 Task: Create a section Code Rush and in the section, add a milestone Product Backlog Refinement in the project AgileNimbus
Action: Mouse moved to (200, 414)
Screenshot: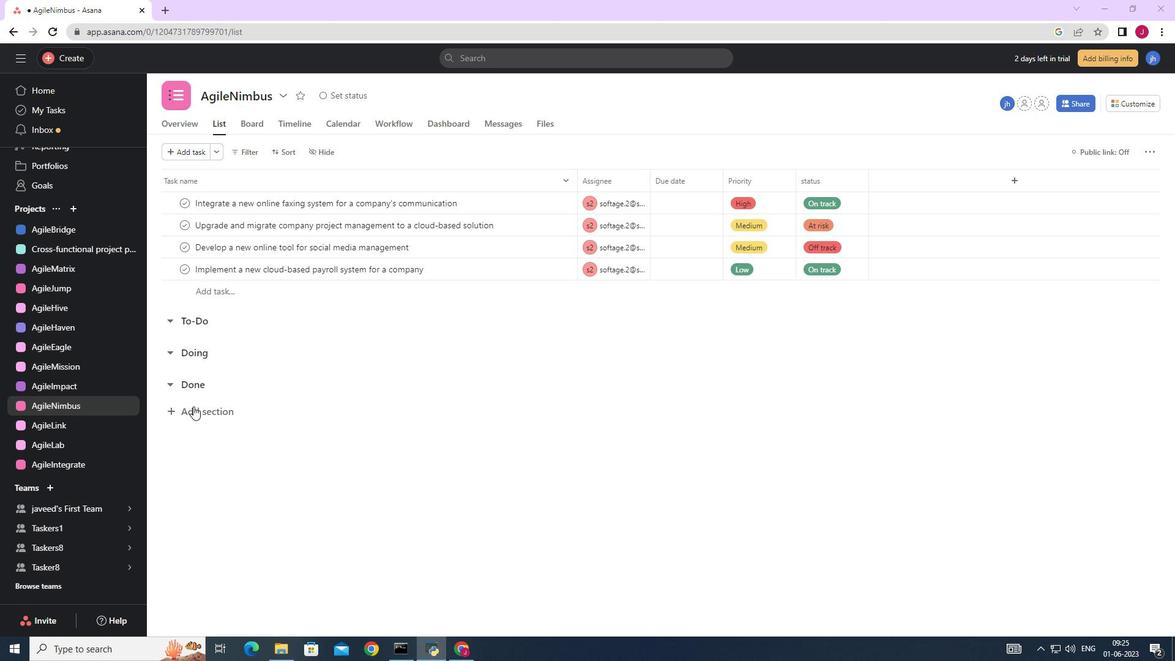 
Action: Mouse pressed left at (200, 414)
Screenshot: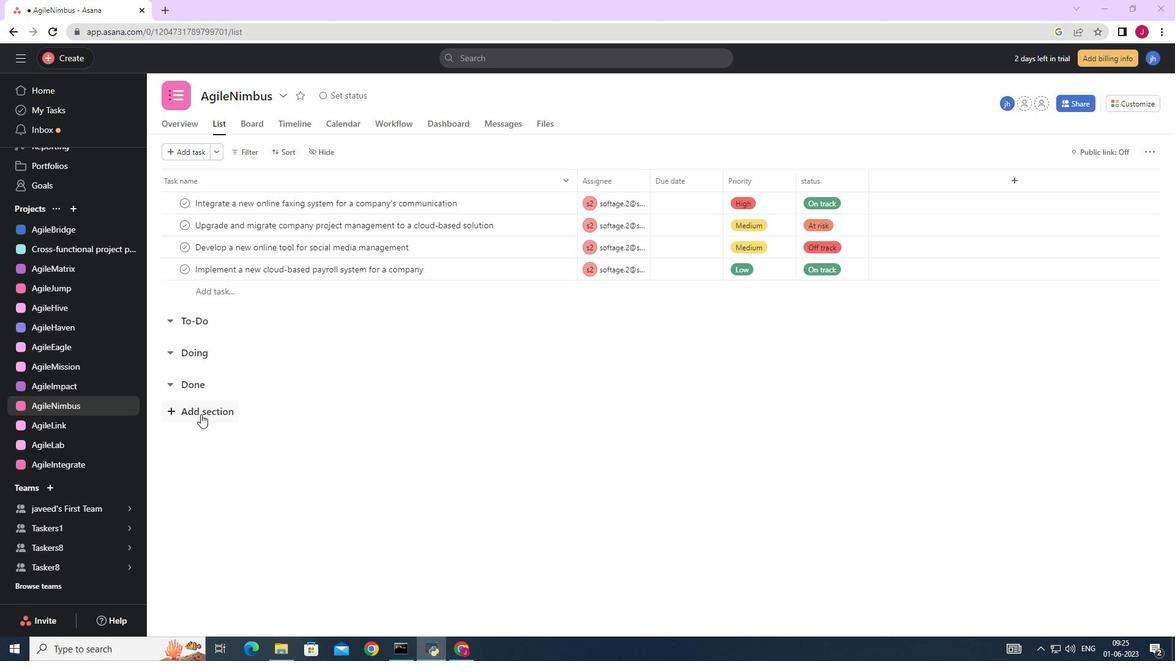 
Action: Mouse moved to (258, 417)
Screenshot: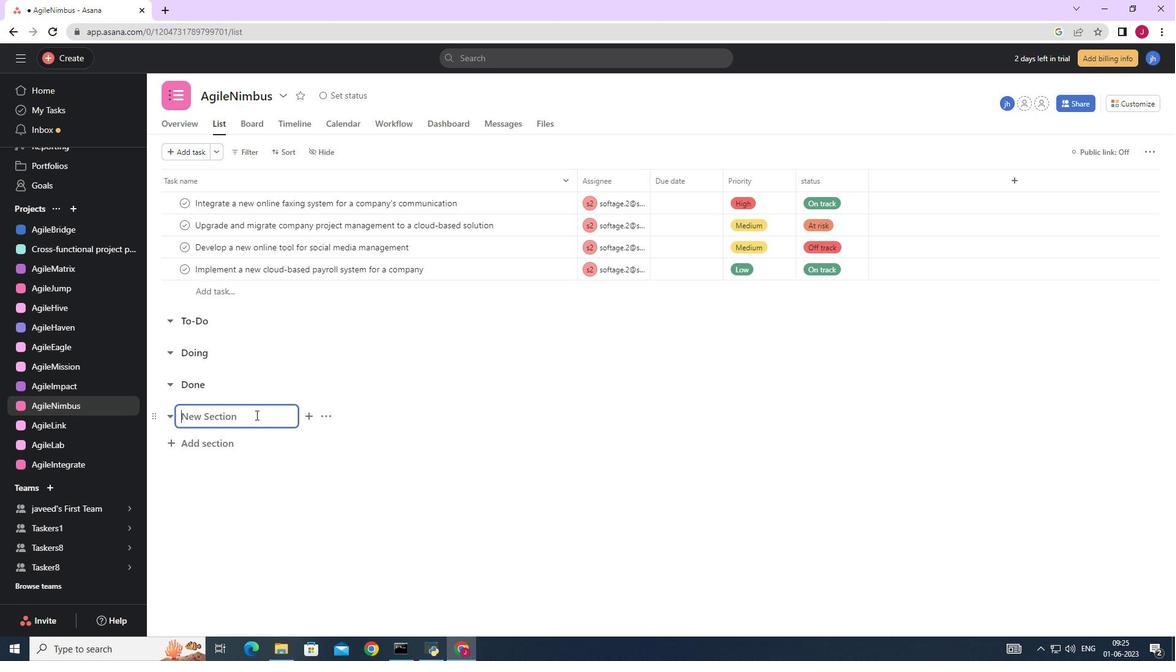 
Action: Key pressed <Key.caps_lock>V<Key.backspace>C<Key.caps_lock>ode<Key.space><Key.caps_lock>R<Key.caps_lock>ush
Screenshot: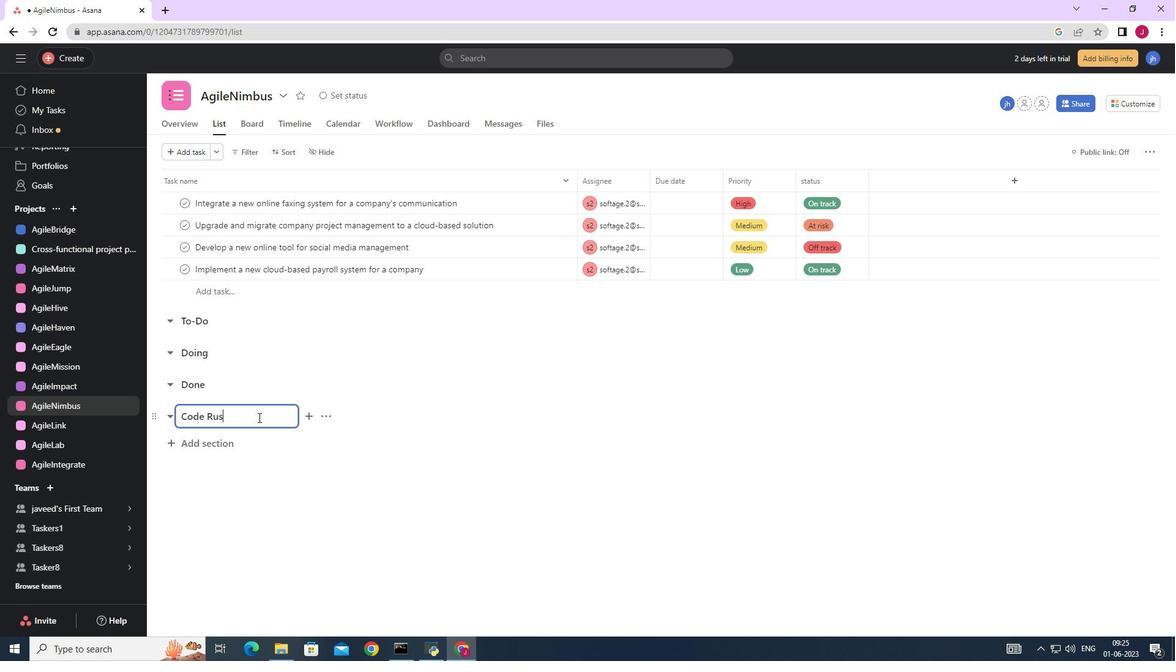
Action: Mouse moved to (208, 439)
Screenshot: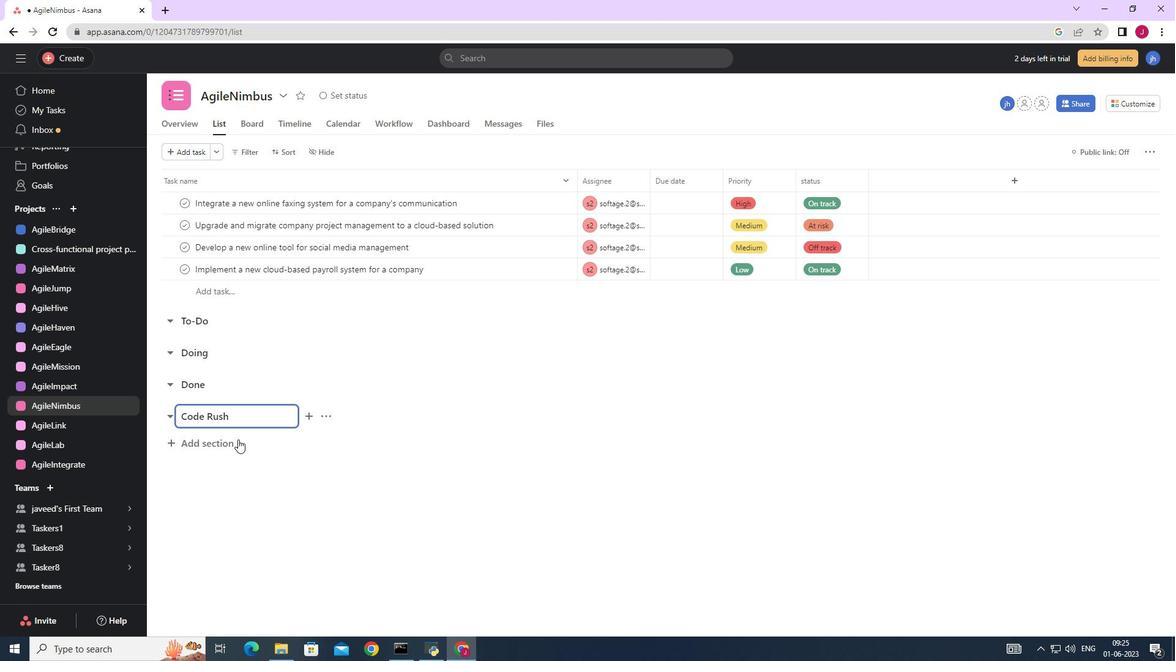 
Action: Mouse pressed left at (208, 439)
Screenshot: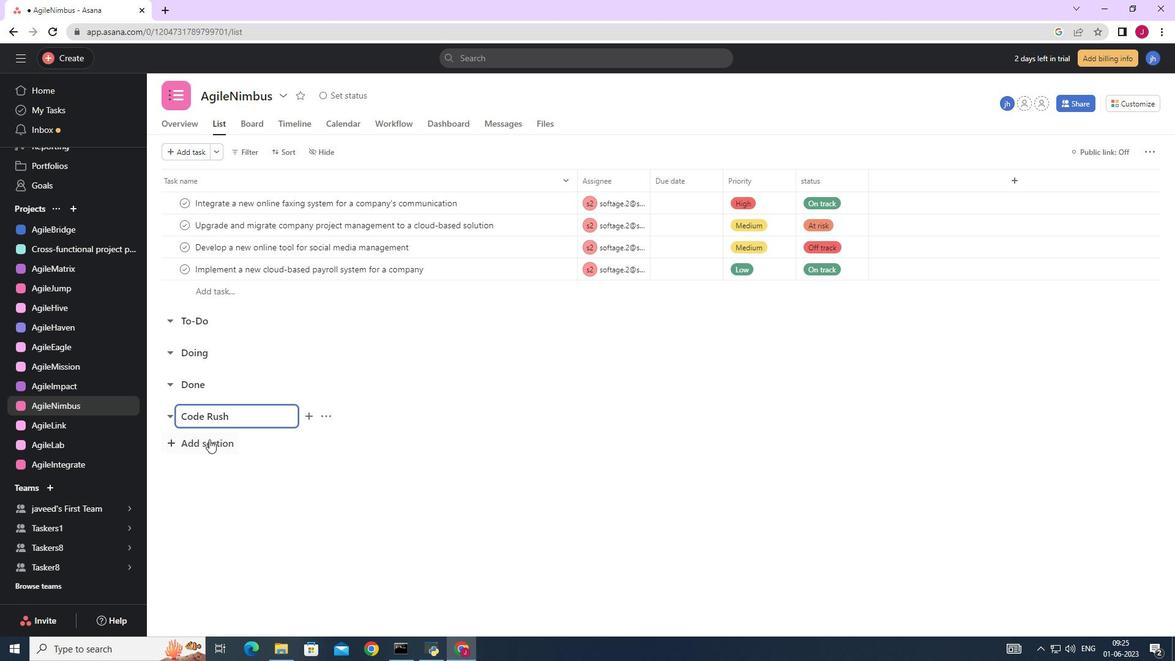 
Action: Key pressed <Key.caps_lock>P<Key.caps_lock>roduct<Key.space><Key.caps_lock>B<Key.caps_lock>acklog<Key.space><Key.caps_lock>R<Key.caps_lock>efinement
Screenshot: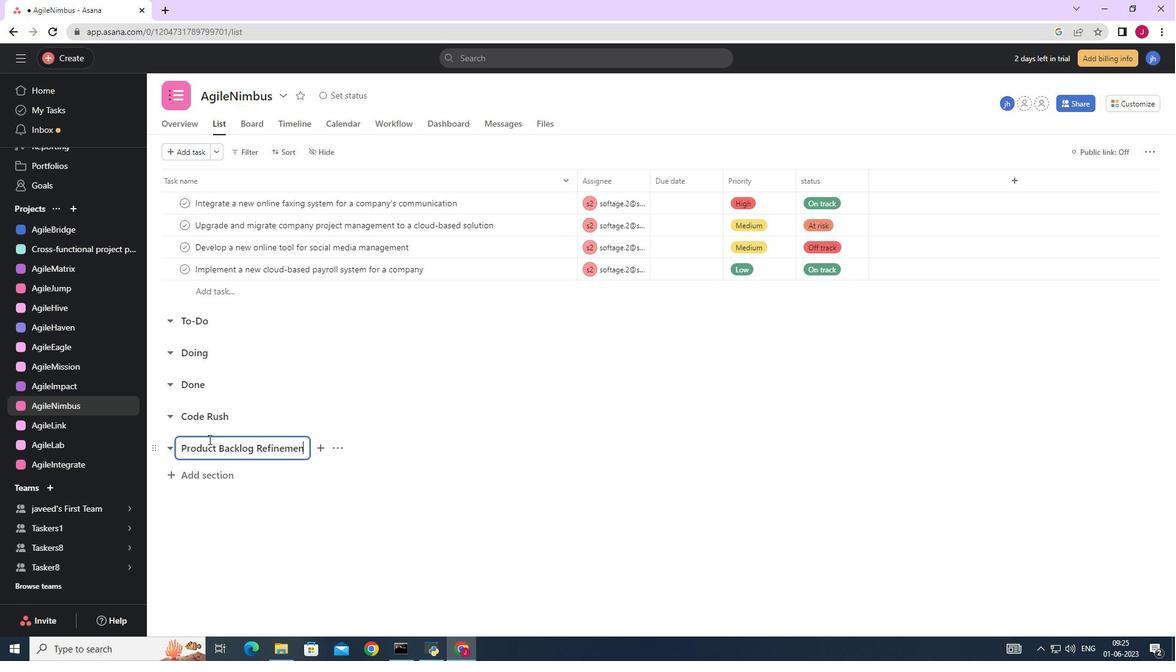 
Action: Mouse moved to (179, 448)
Screenshot: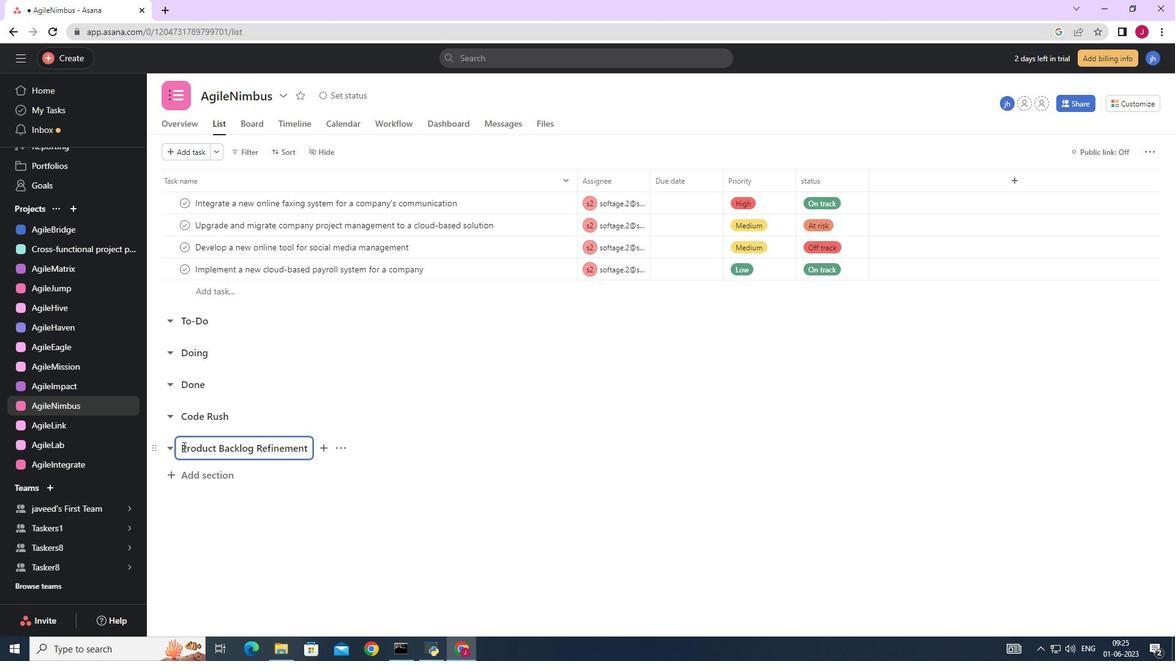 
Action: Mouse pressed left at (179, 448)
Screenshot: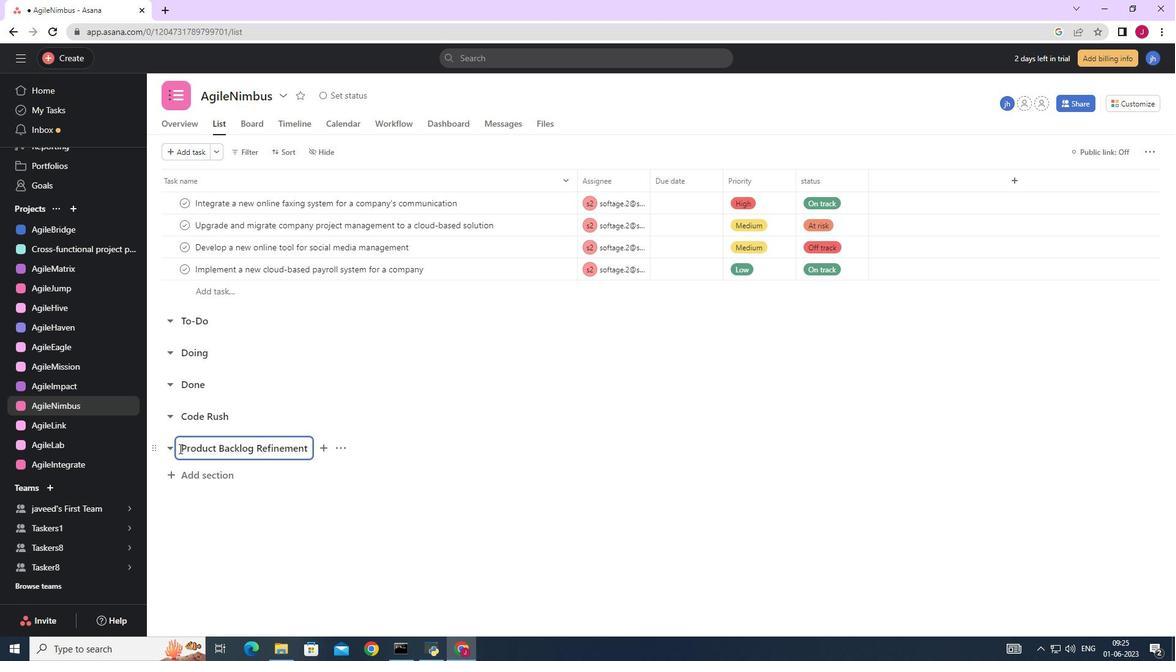 
Action: Mouse moved to (302, 448)
Screenshot: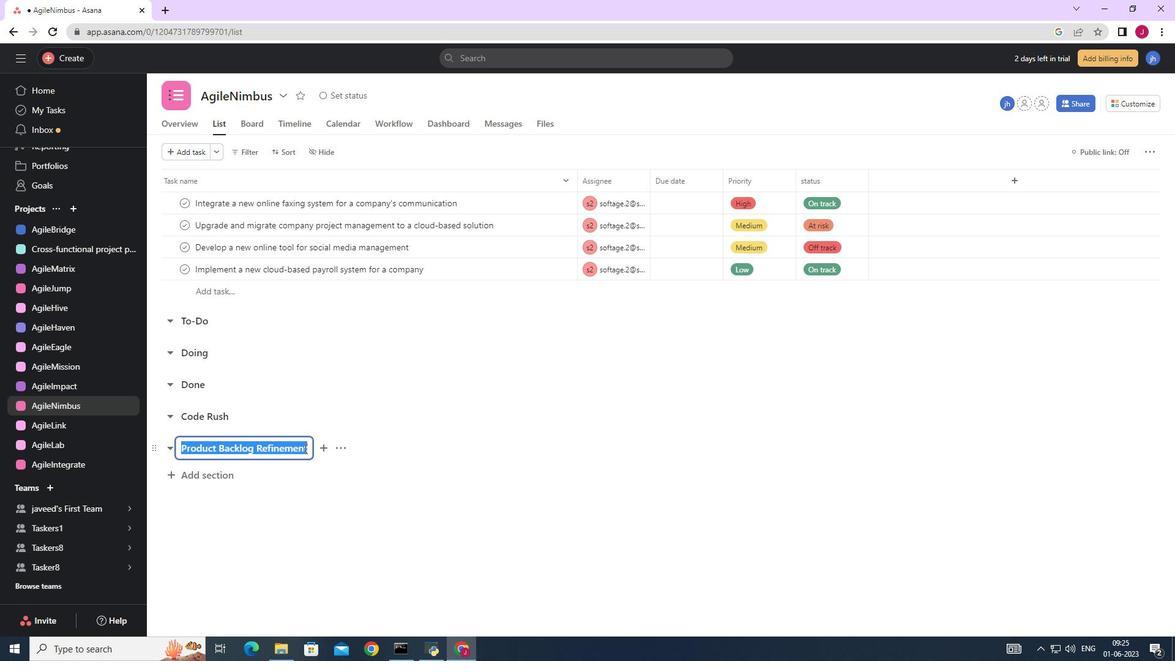 
Action: Mouse pressed right at (302, 448)
Screenshot: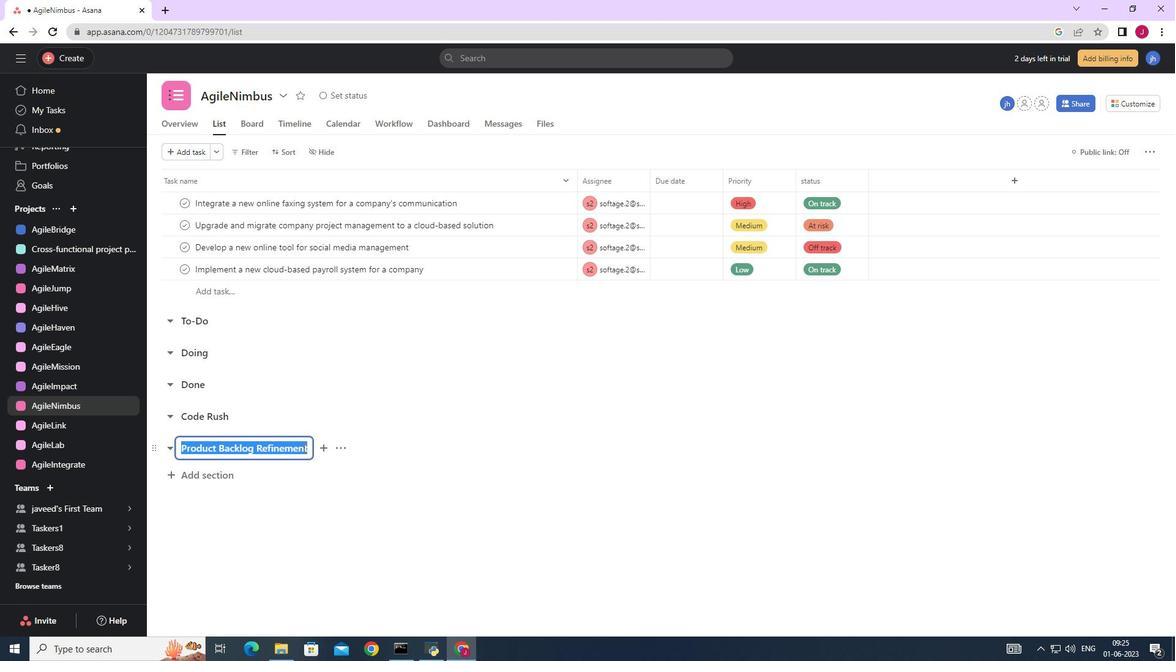 
Action: Mouse moved to (353, 284)
Screenshot: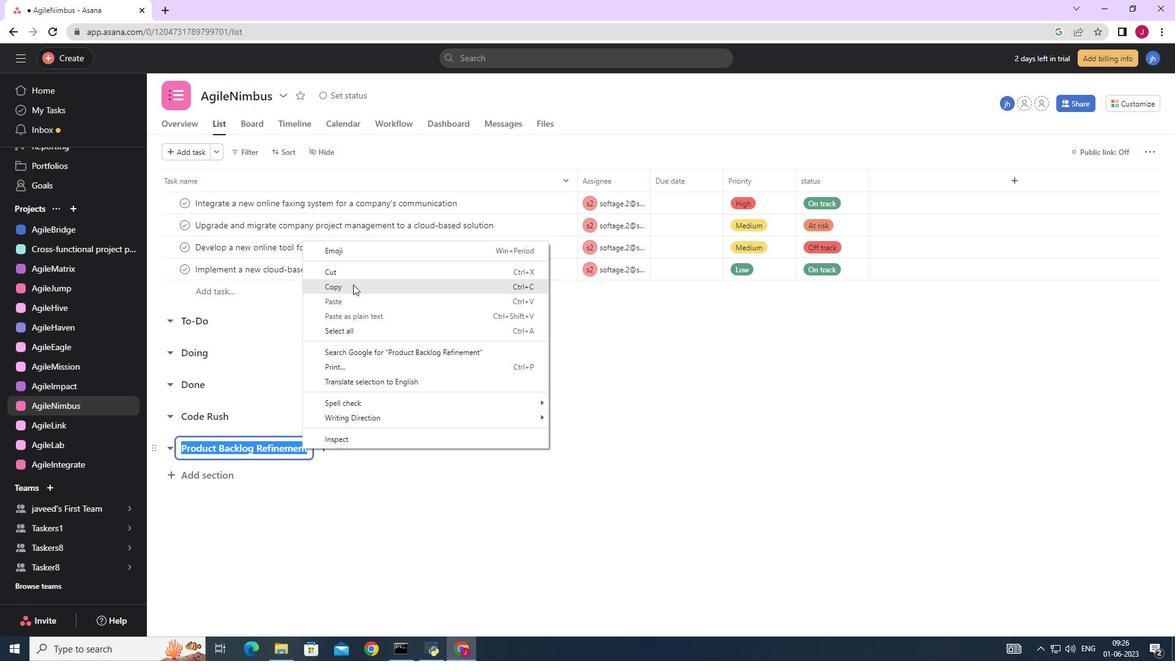 
Action: Mouse pressed left at (353, 284)
Screenshot: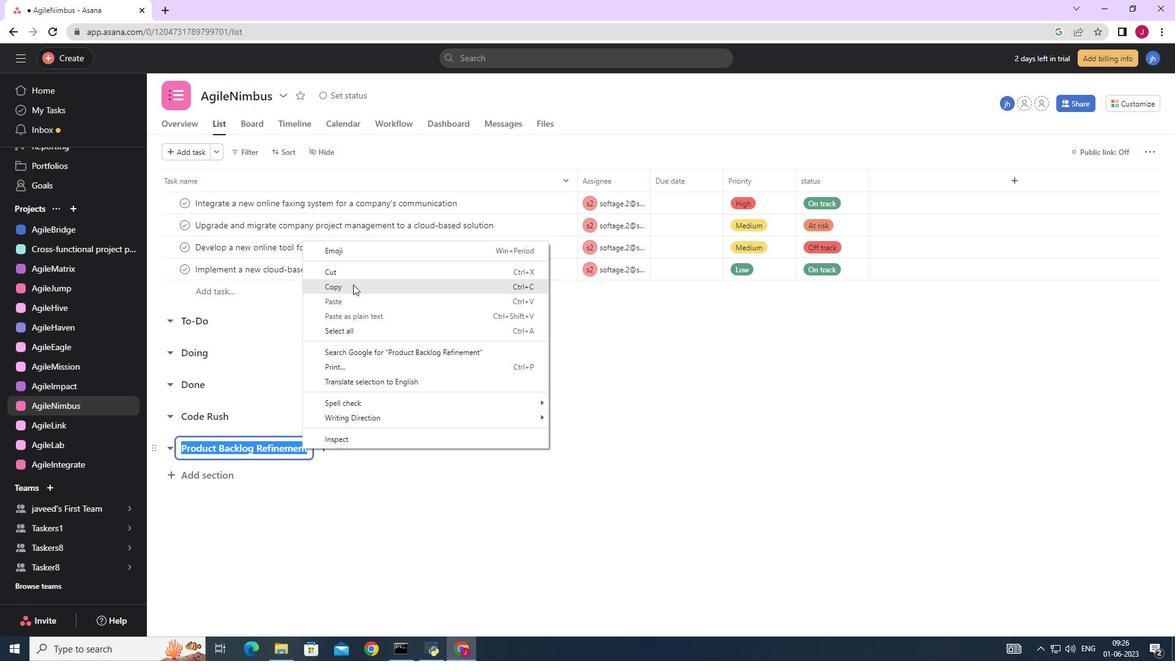 
Action: Mouse moved to (449, 487)
Screenshot: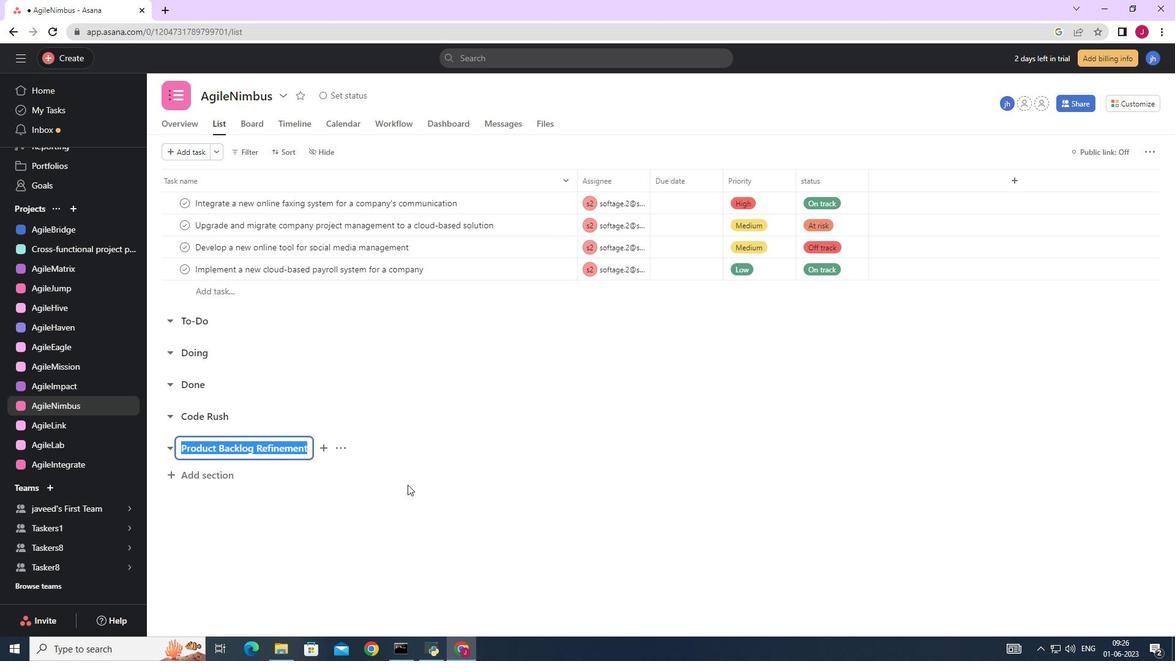 
Action: Key pressed <Key.backspace>
Screenshot: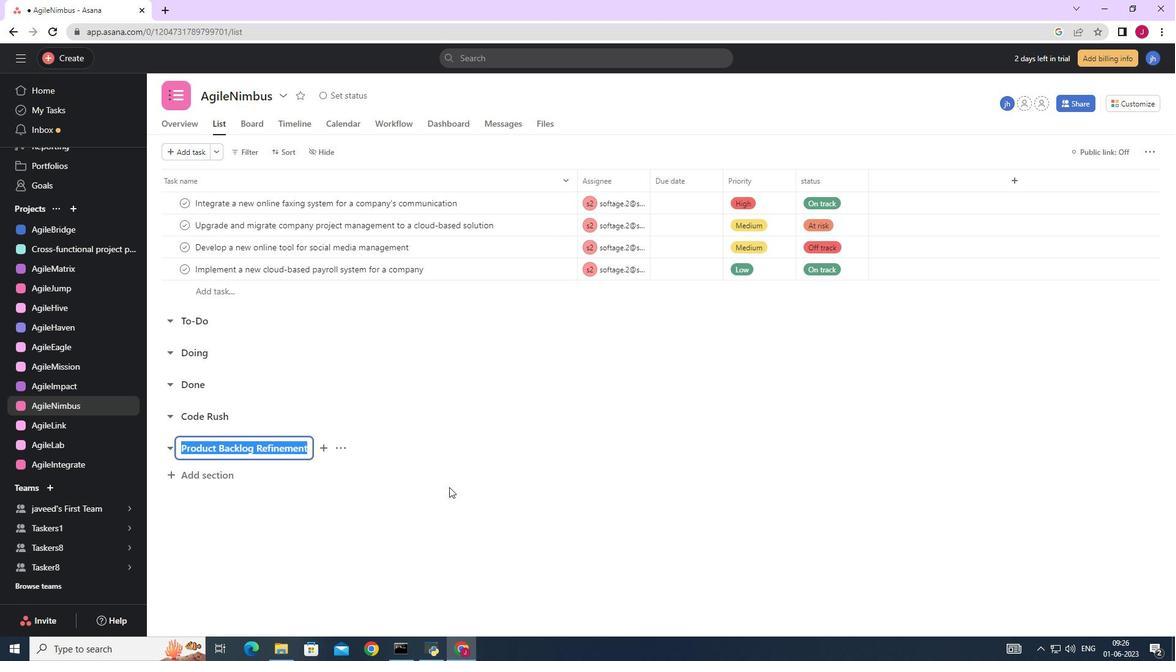 
Action: Mouse moved to (211, 416)
Screenshot: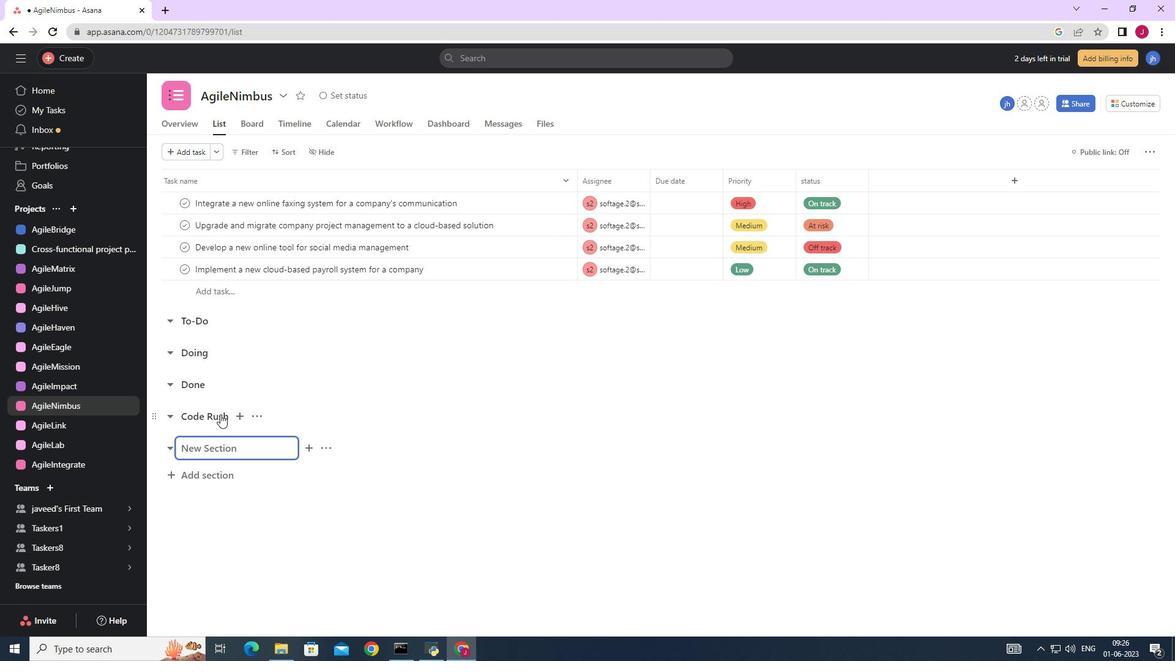 
Action: Mouse pressed left at (211, 416)
Screenshot: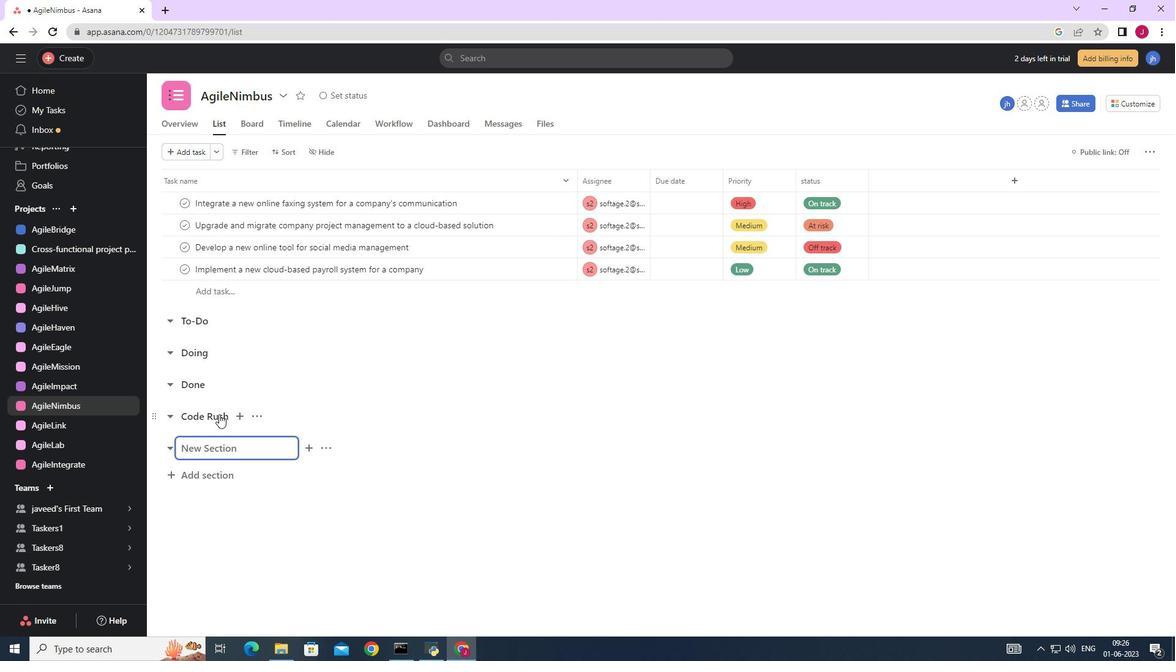 
Action: Key pressed <Key.enter>
Screenshot: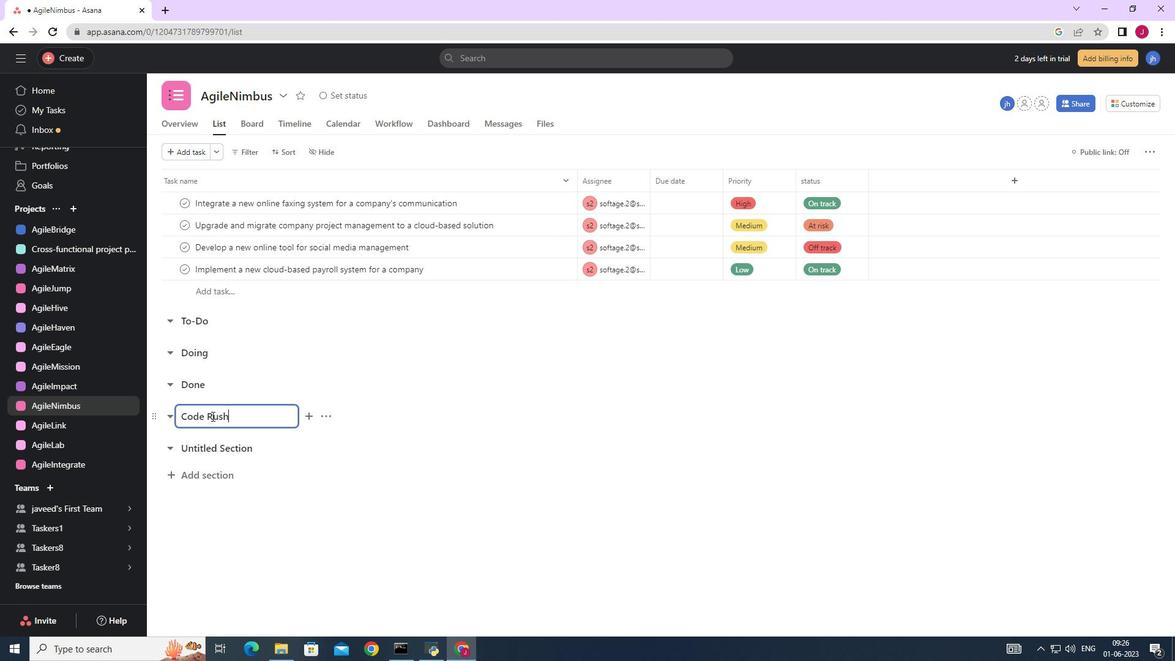 
Action: Mouse moved to (230, 441)
Screenshot: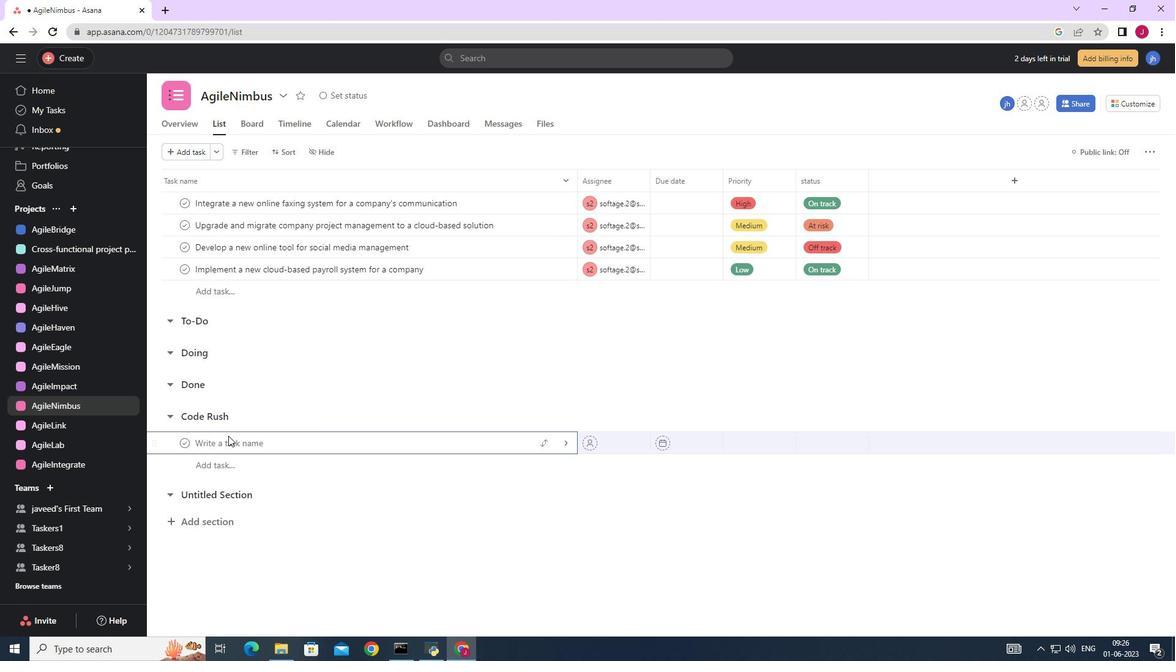 
Action: Mouse pressed left at (230, 441)
Screenshot: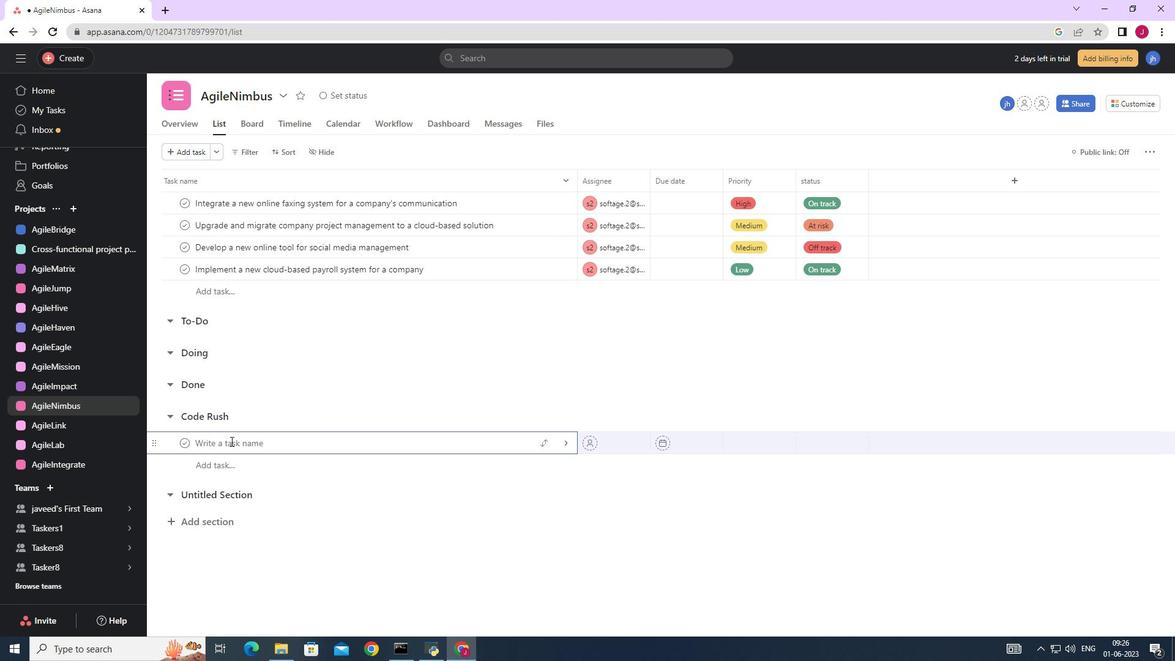 
Action: Mouse moved to (228, 444)
Screenshot: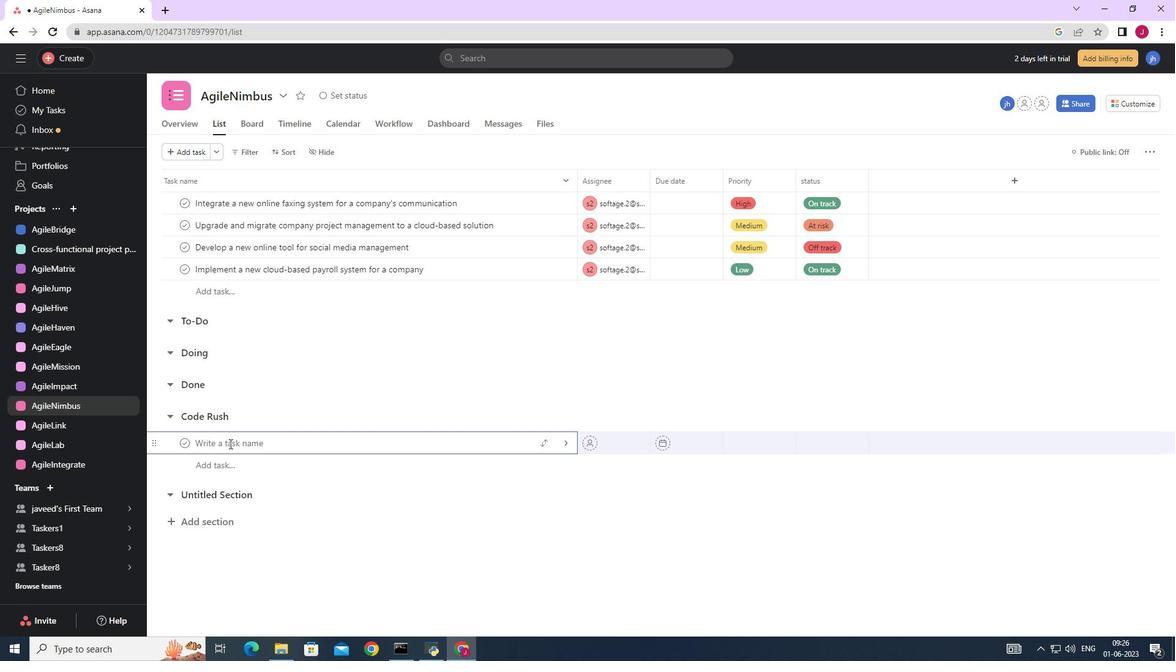 
Action: Key pressed ctrl+V
Screenshot: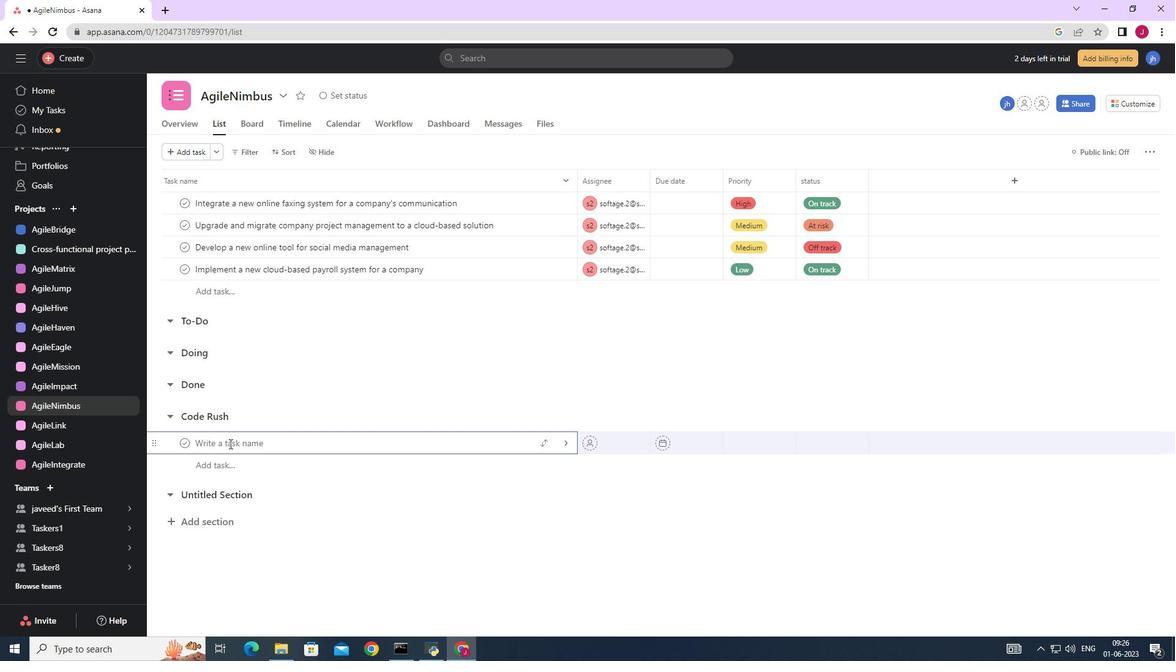 
Action: Mouse moved to (567, 446)
Screenshot: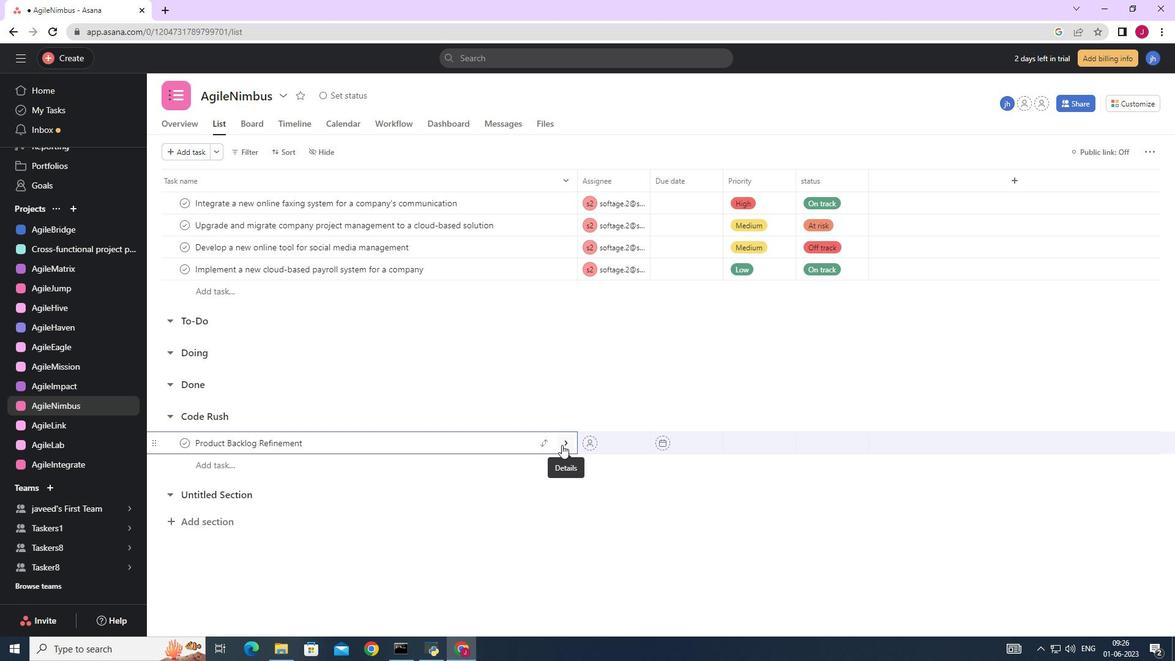 
Action: Mouse pressed left at (567, 446)
Screenshot: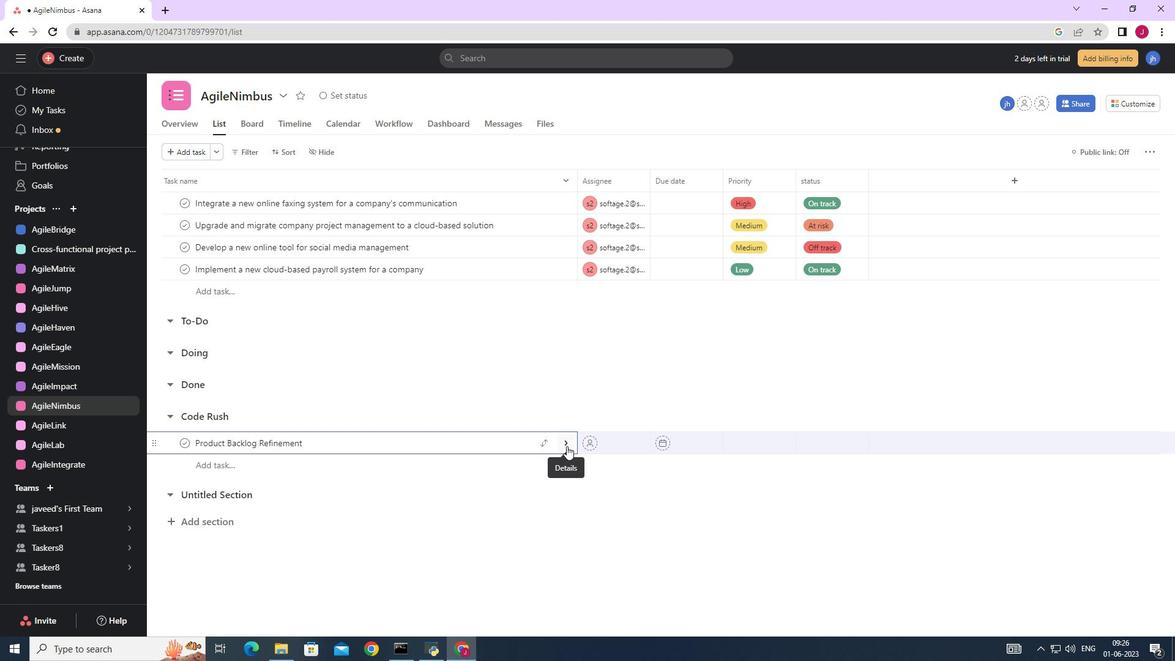 
Action: Mouse moved to (1125, 149)
Screenshot: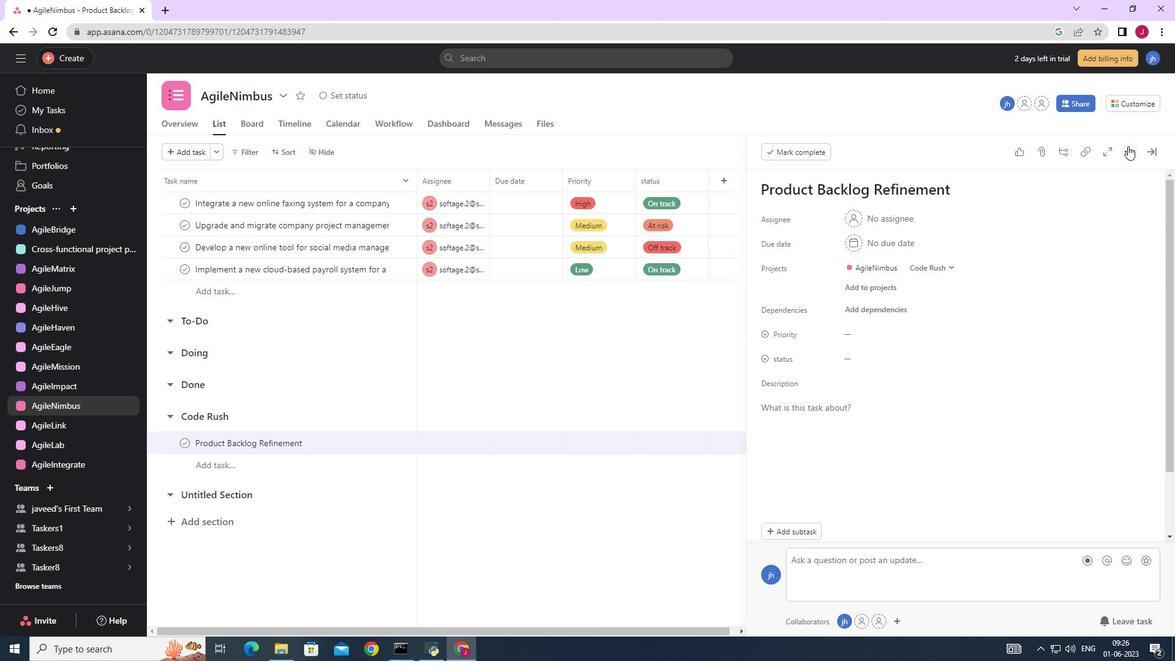
Action: Mouse pressed left at (1125, 149)
Screenshot: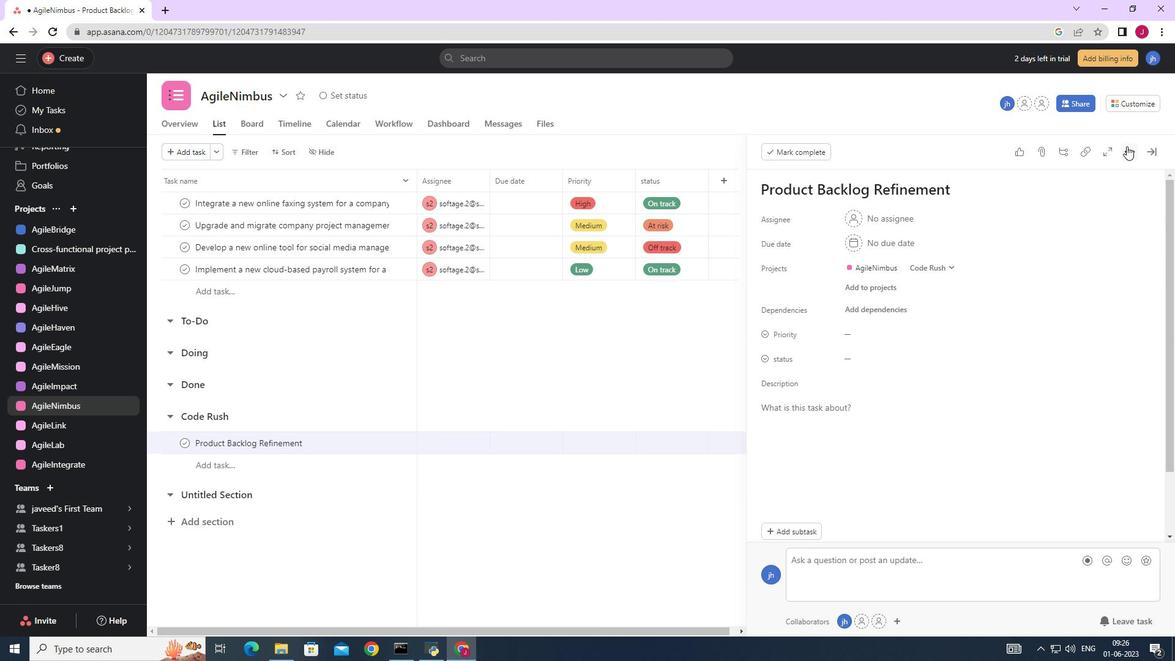 
Action: Mouse moved to (1028, 199)
Screenshot: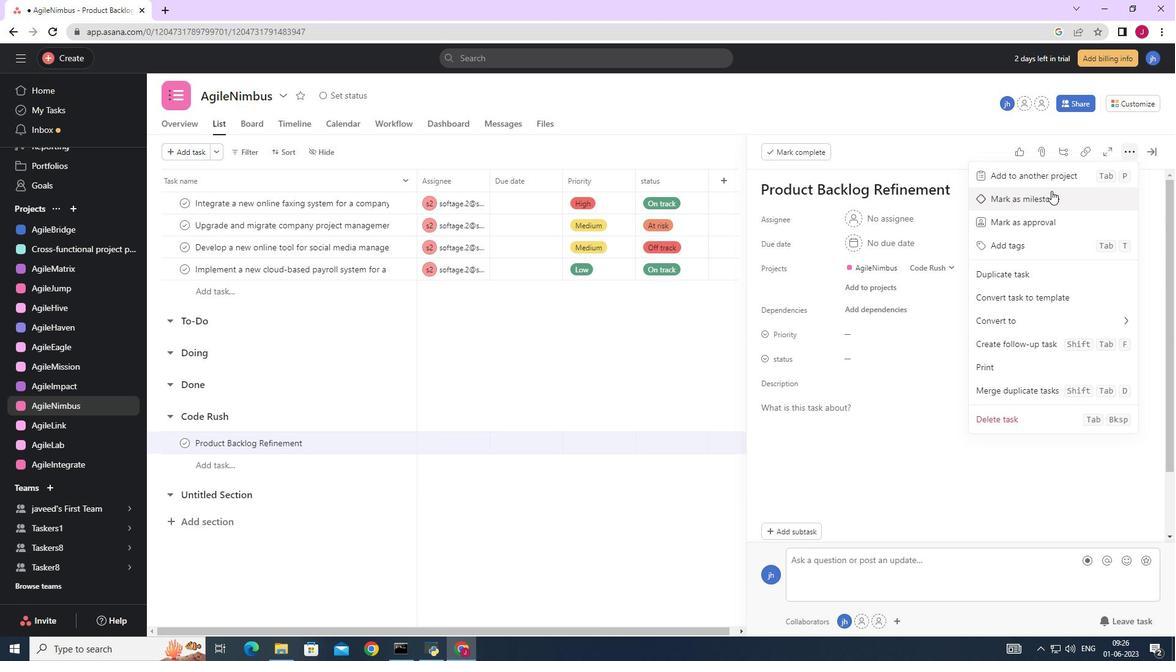 
Action: Mouse pressed left at (1028, 199)
Screenshot: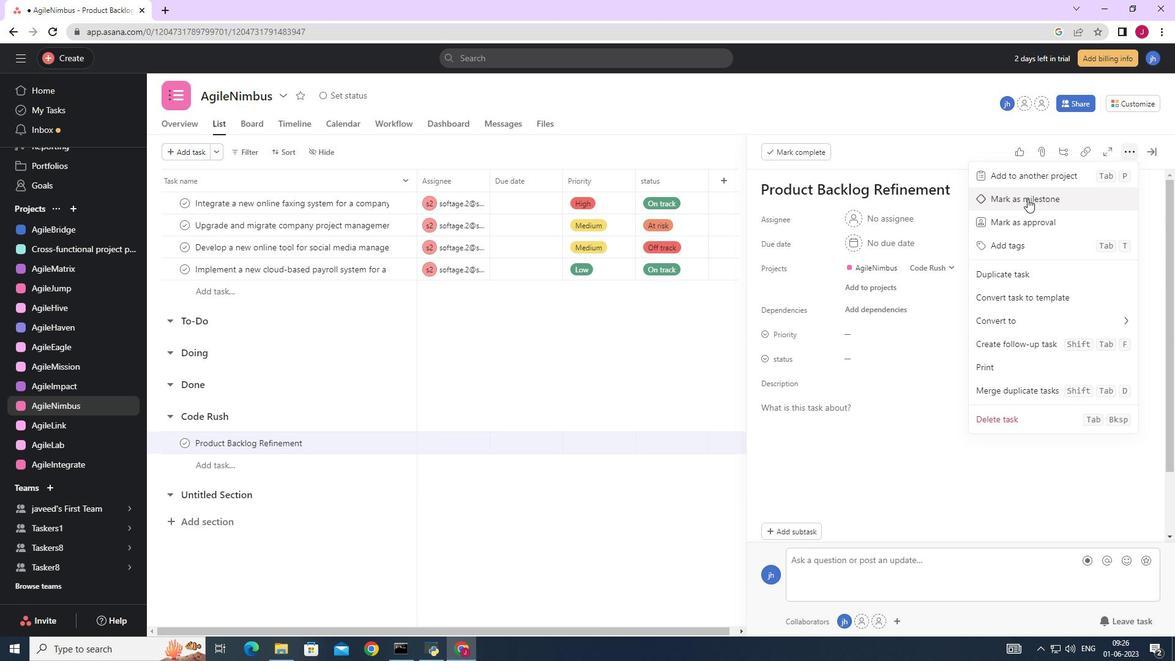 
Action: Mouse moved to (1152, 148)
Screenshot: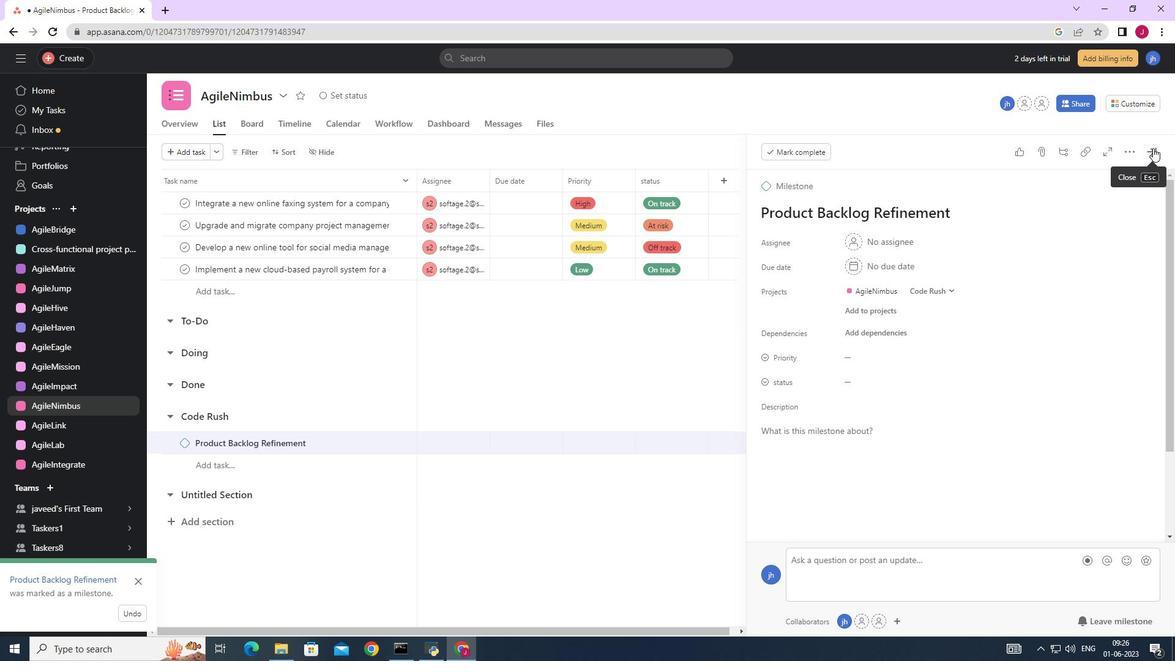 
Action: Mouse pressed left at (1152, 148)
Screenshot: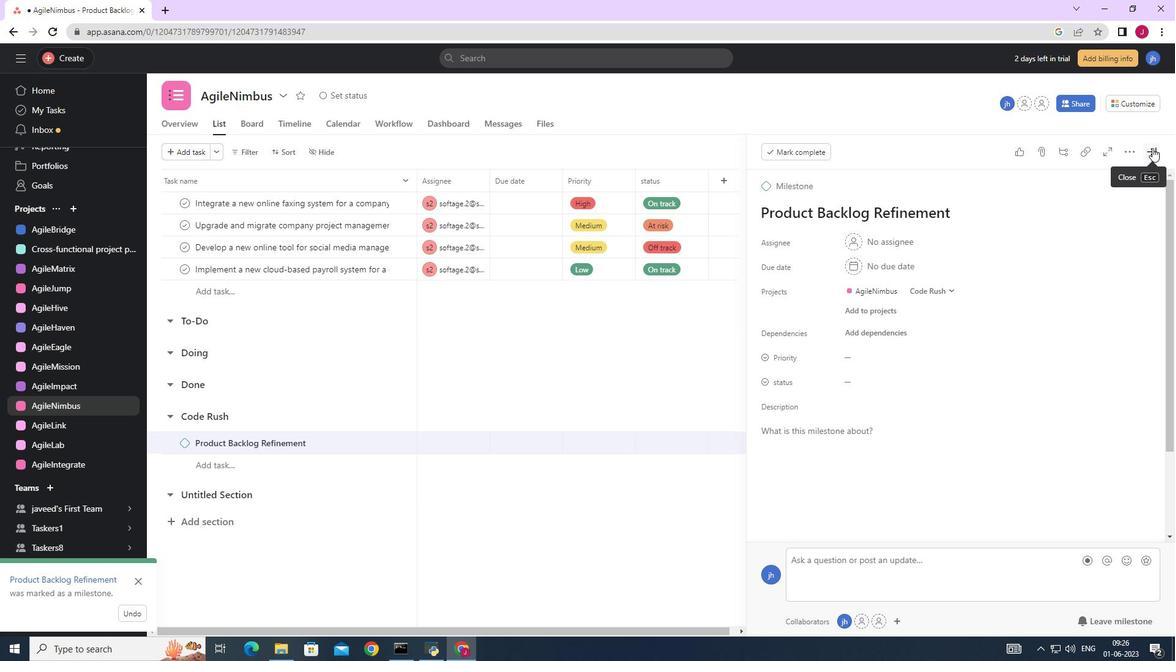 
Action: Mouse moved to (742, 366)
Screenshot: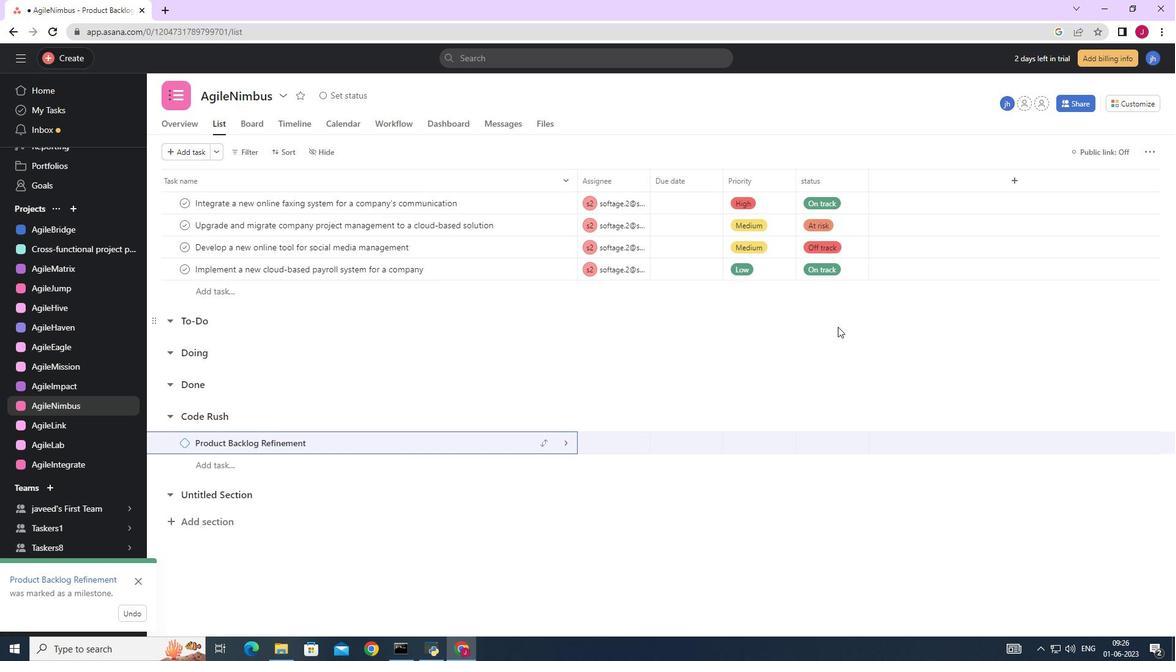 
